 Task: Enable character keys in keyboard shortcuts.
Action: Mouse moved to (924, 87)
Screenshot: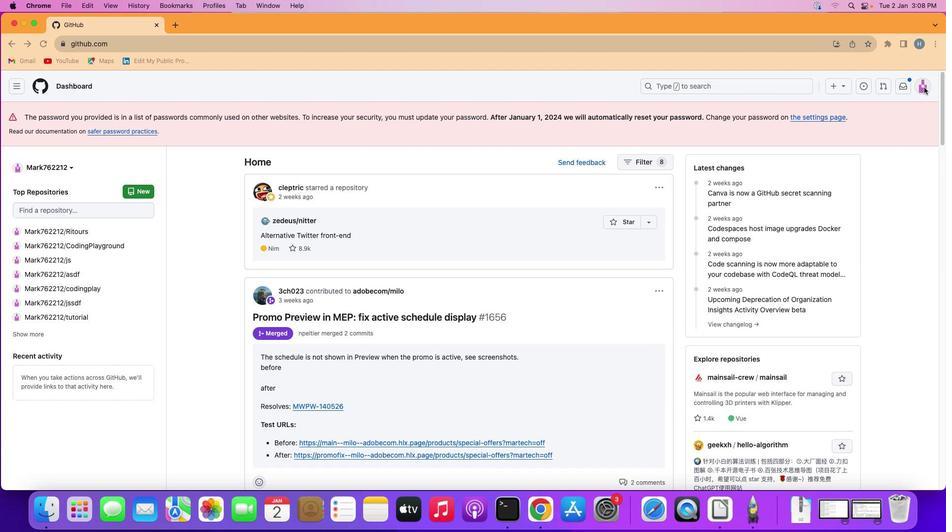 
Action: Mouse pressed left at (924, 87)
Screenshot: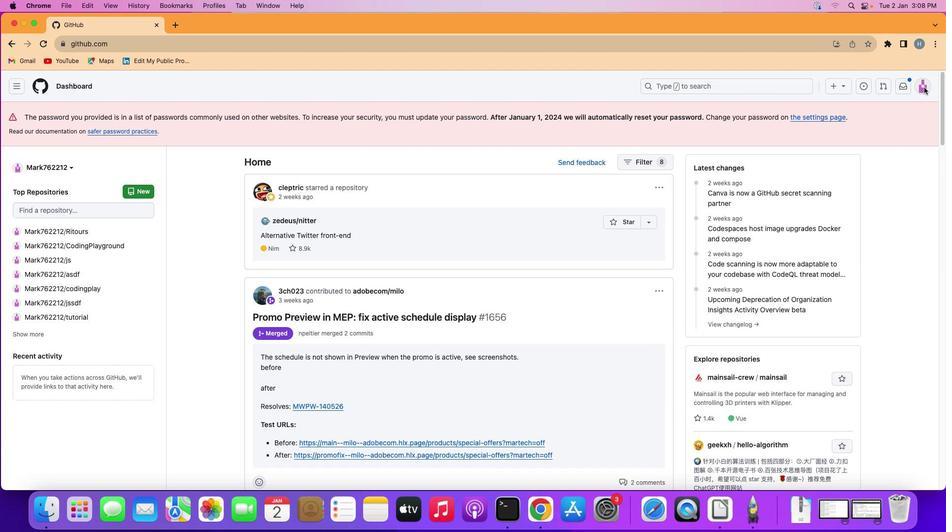 
Action: Mouse moved to (920, 85)
Screenshot: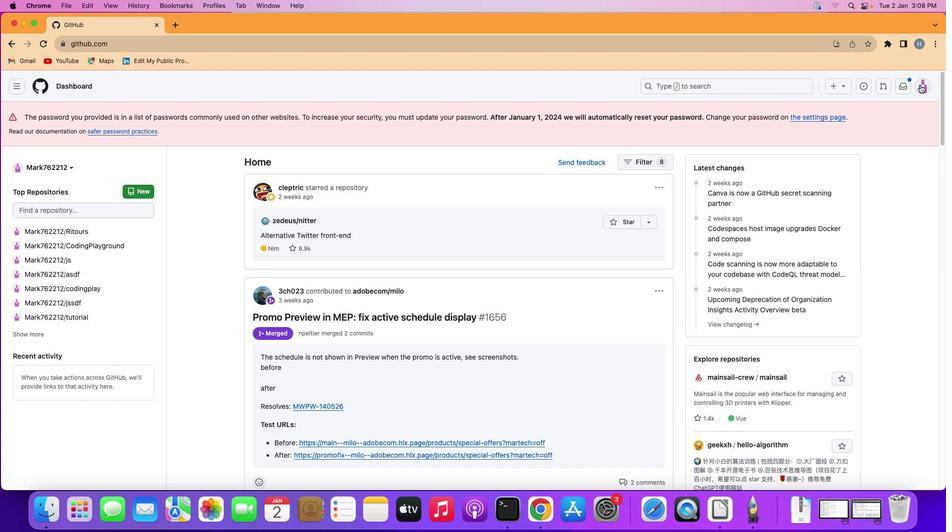 
Action: Mouse pressed left at (920, 85)
Screenshot: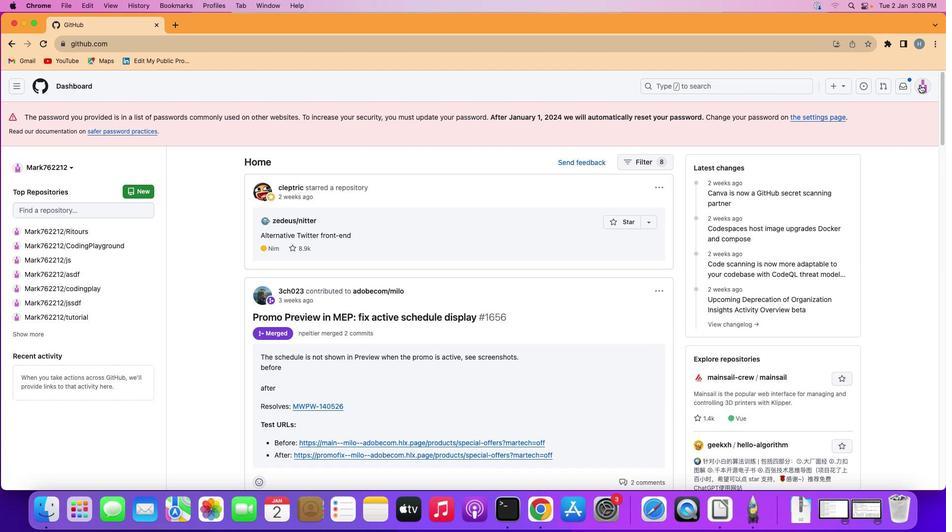 
Action: Mouse moved to (836, 359)
Screenshot: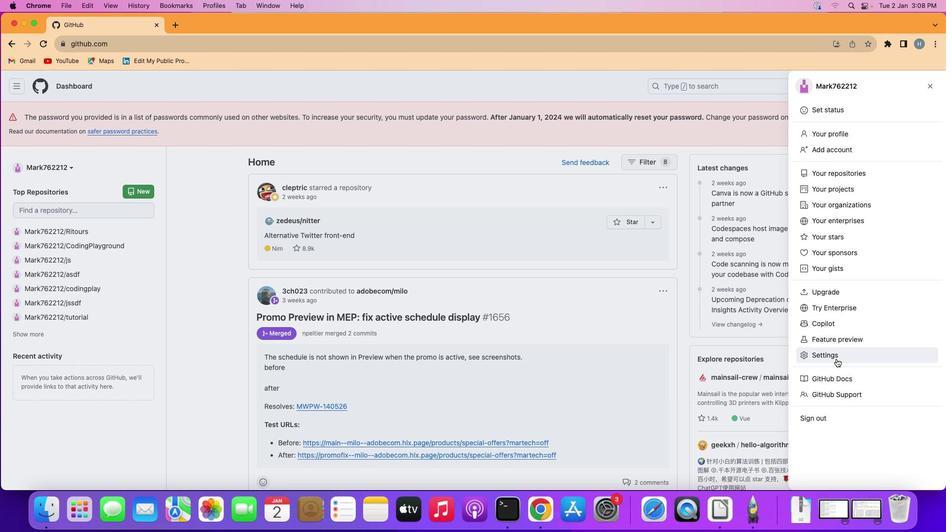 
Action: Mouse pressed left at (836, 359)
Screenshot: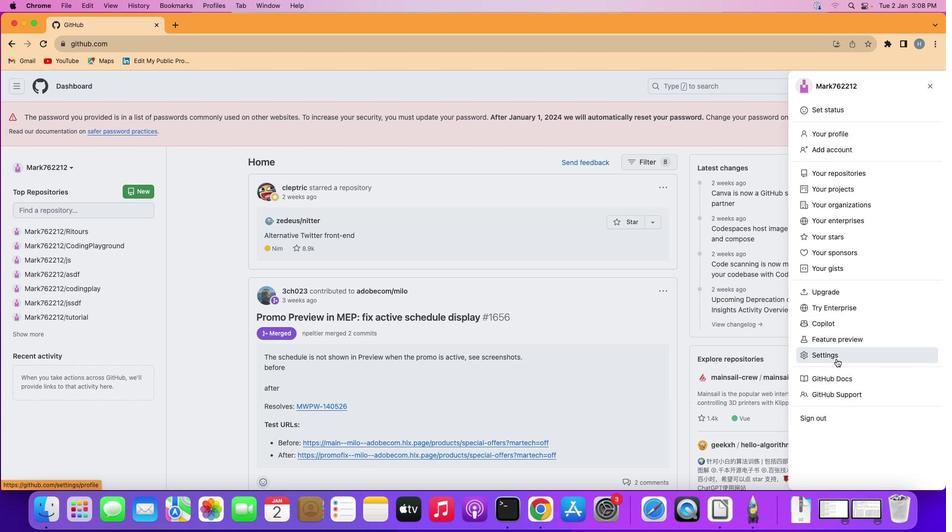 
Action: Mouse moved to (233, 256)
Screenshot: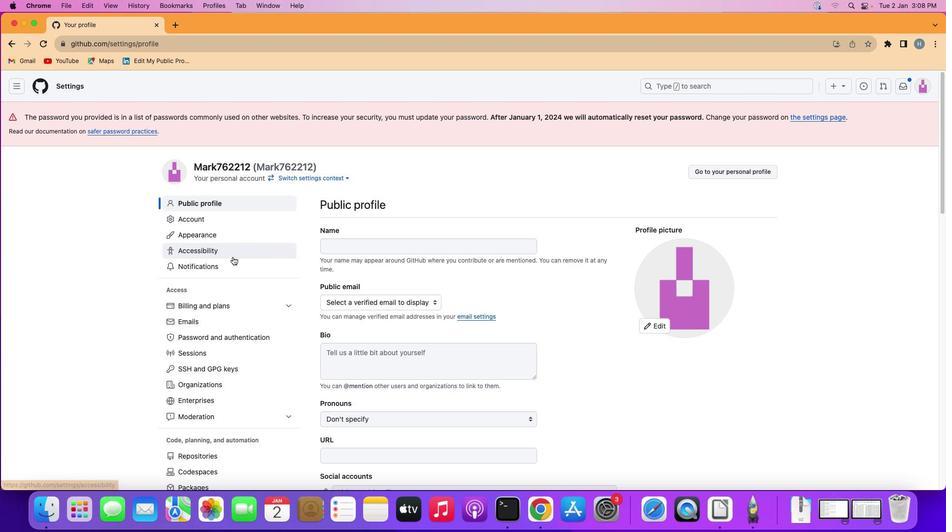 
Action: Mouse pressed left at (233, 256)
Screenshot: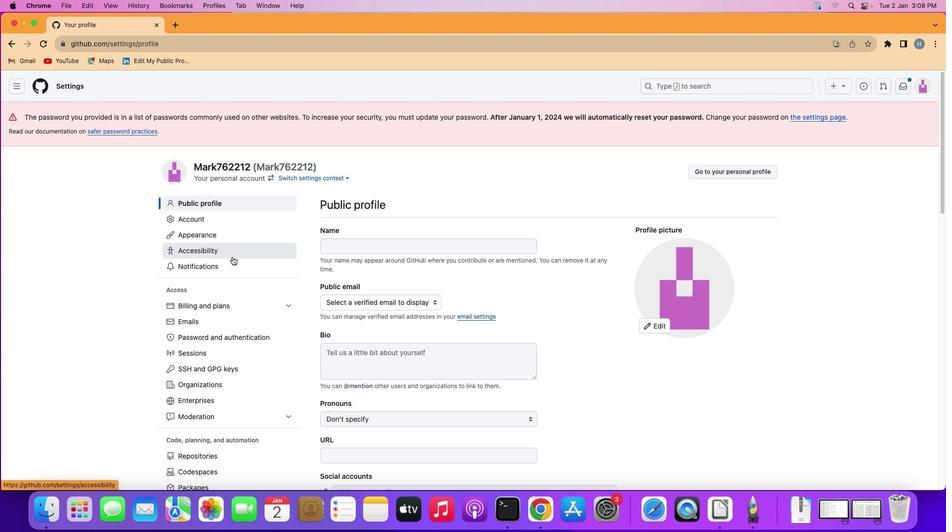 
Action: Mouse moved to (323, 273)
Screenshot: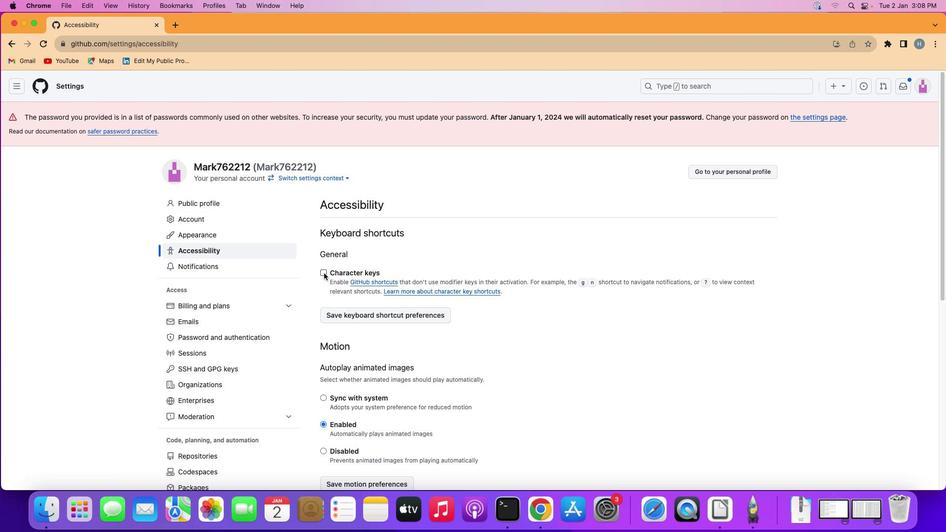 
Action: Mouse pressed left at (323, 273)
Screenshot: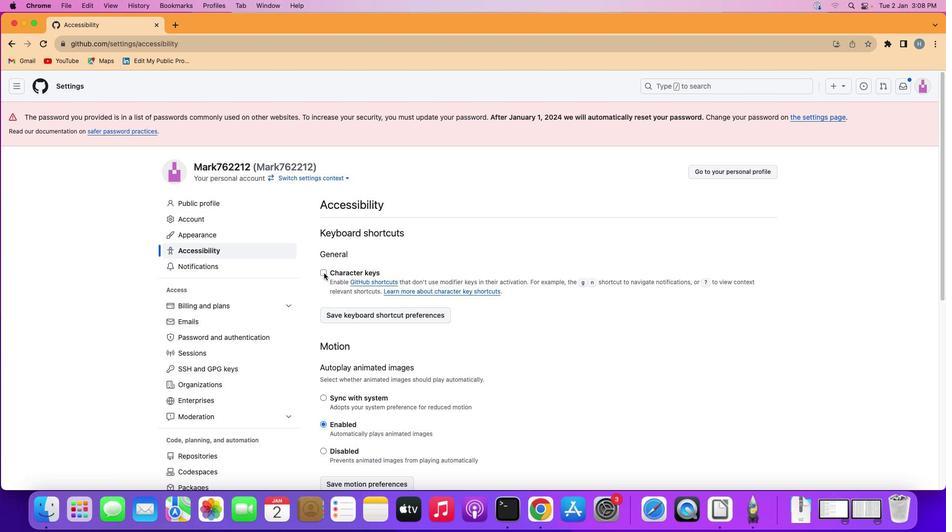 
Action: Mouse moved to (345, 313)
Screenshot: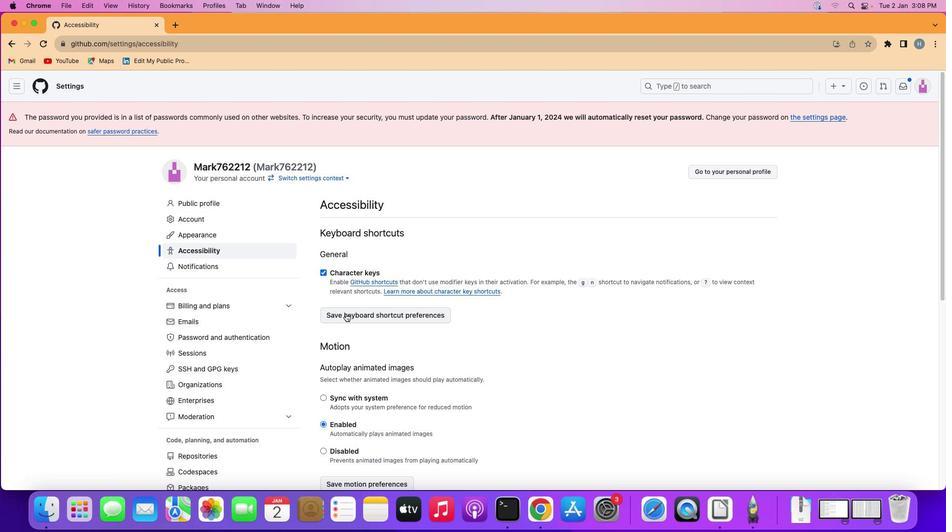 
Action: Mouse pressed left at (345, 313)
Screenshot: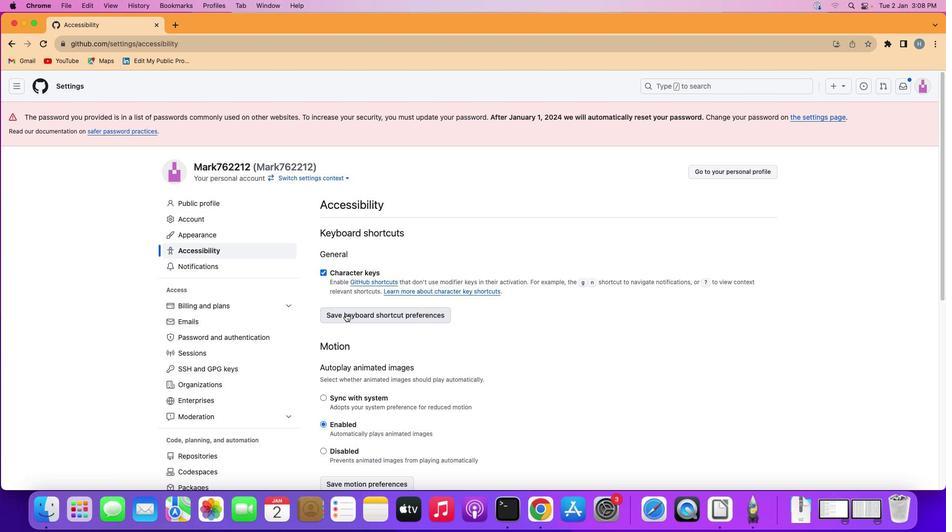 
